 Task: Add Buddha Teas Organic Hibiscus Tea 18 Bags to the cart.
Action: Mouse pressed left at (23, 81)
Screenshot: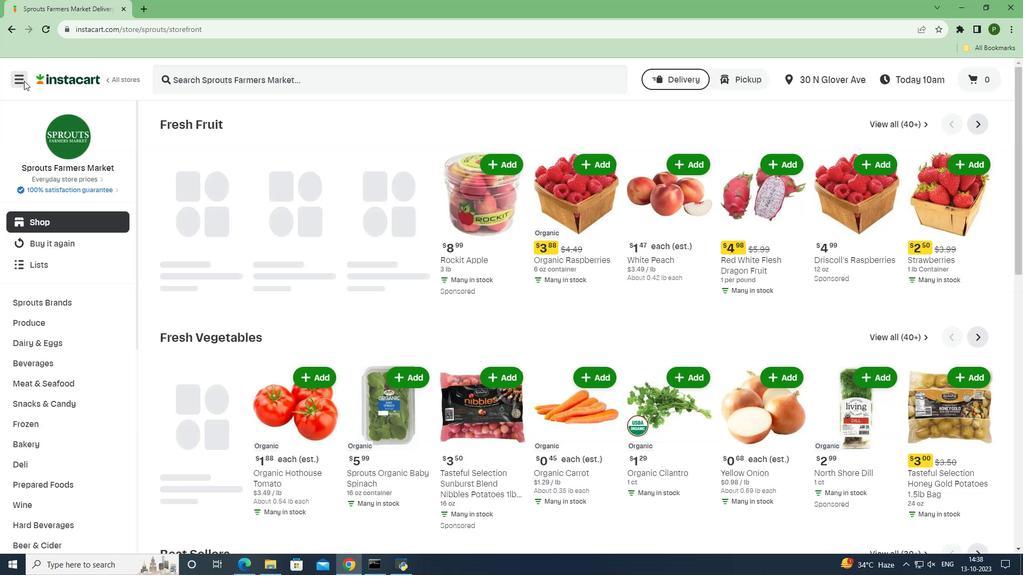 
Action: Mouse moved to (49, 288)
Screenshot: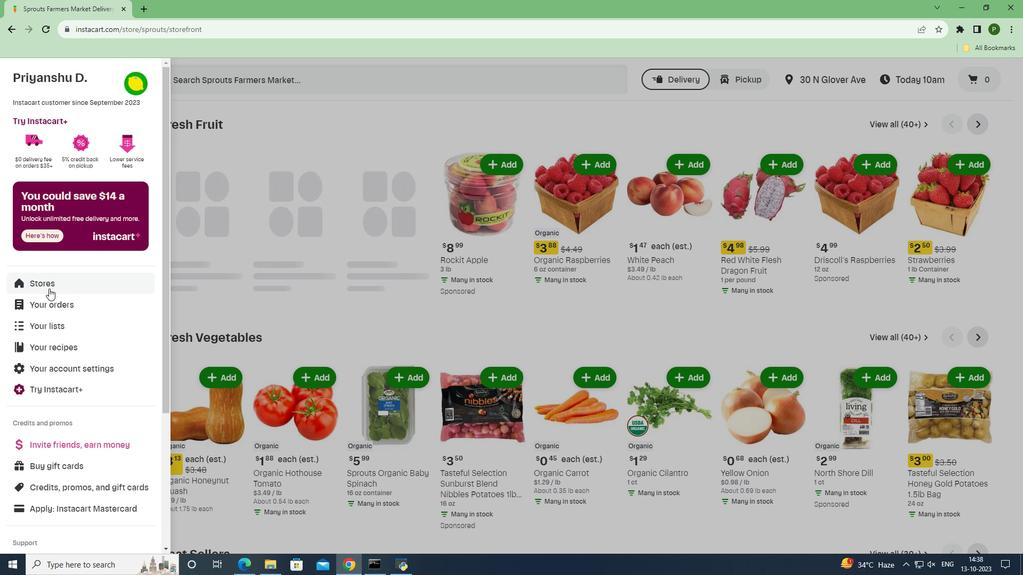 
Action: Mouse pressed left at (49, 288)
Screenshot: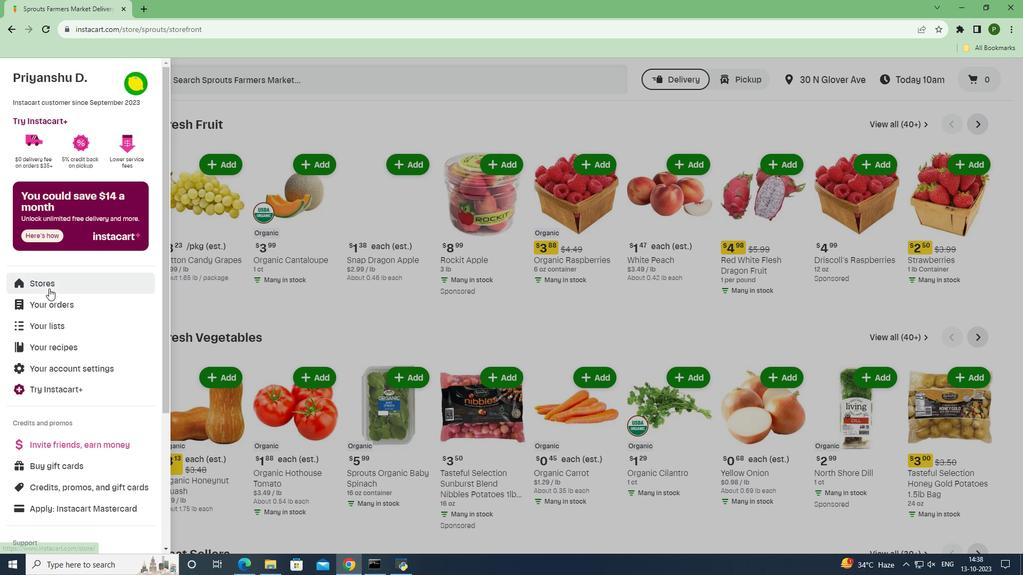 
Action: Mouse moved to (257, 123)
Screenshot: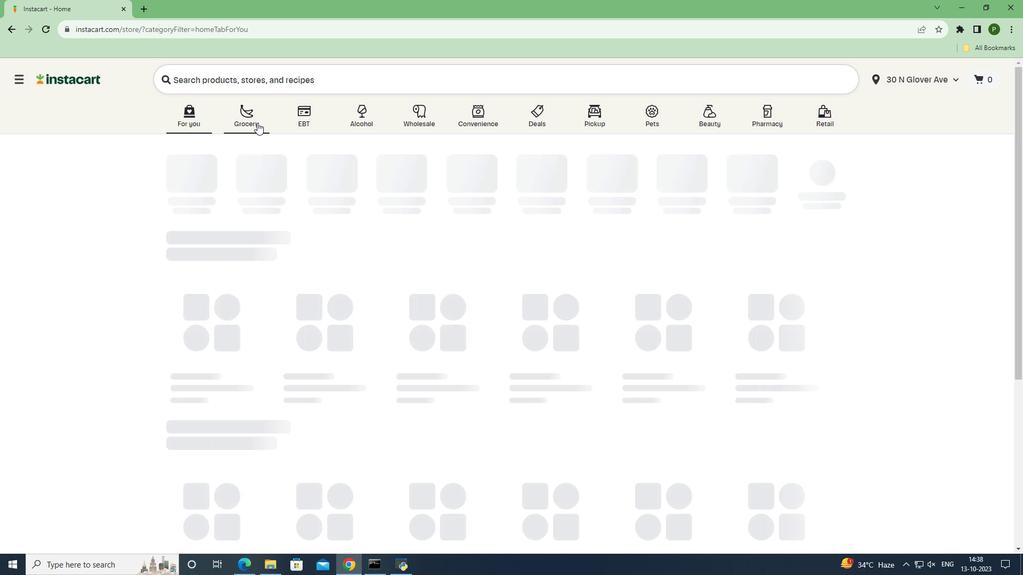 
Action: Mouse pressed left at (257, 123)
Screenshot: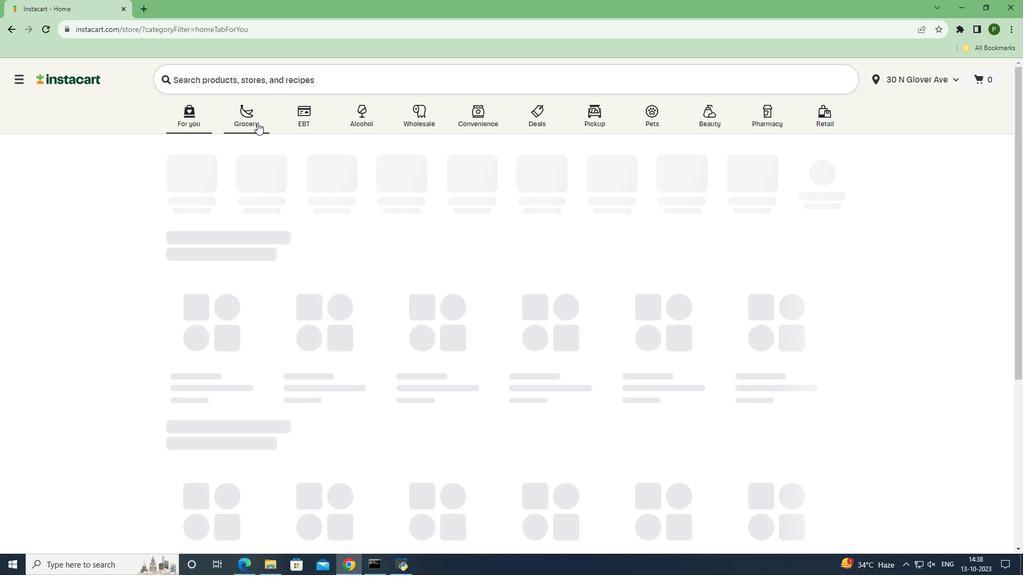 
Action: Mouse moved to (665, 255)
Screenshot: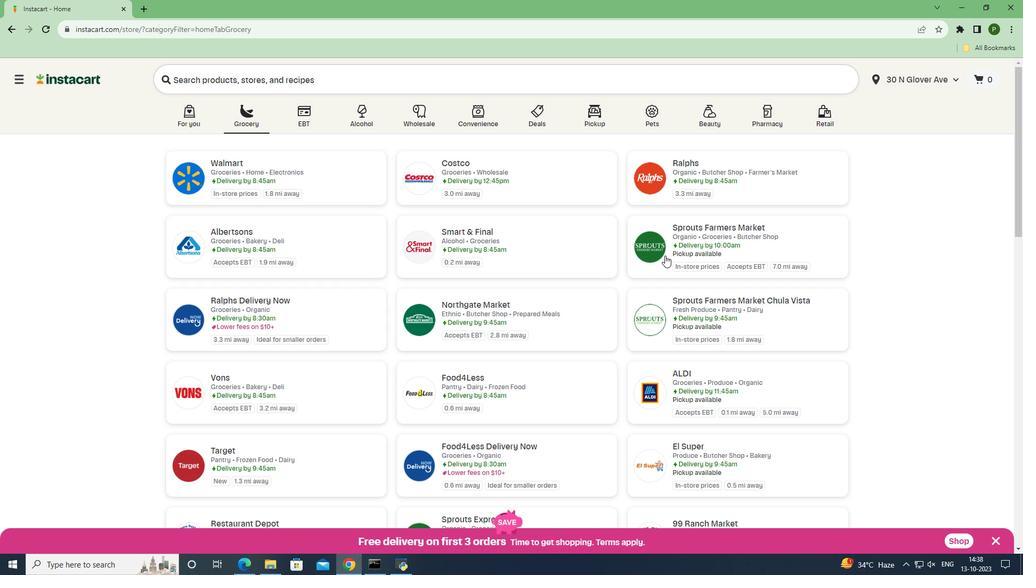 
Action: Mouse pressed left at (665, 255)
Screenshot: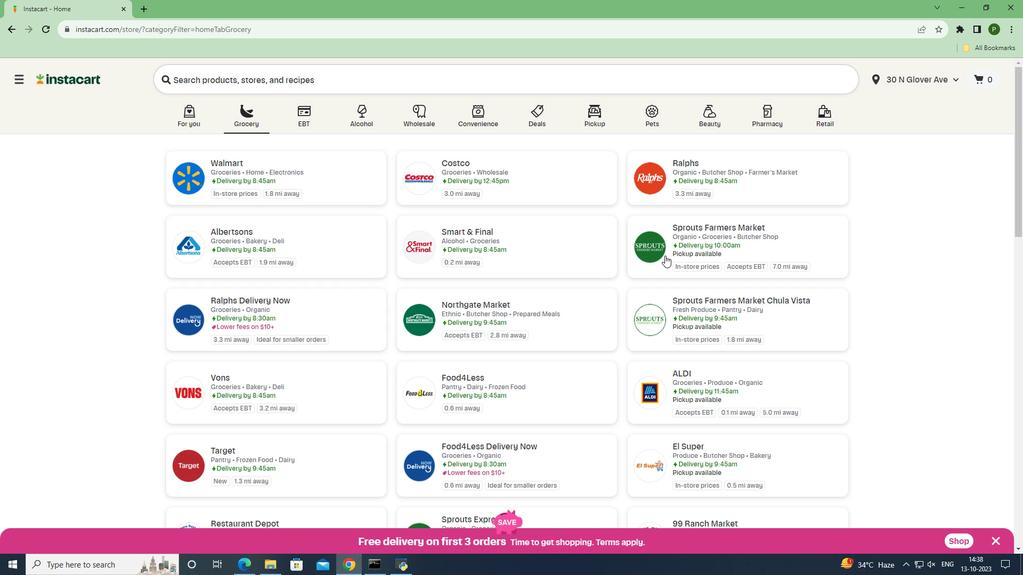 
Action: Mouse moved to (58, 365)
Screenshot: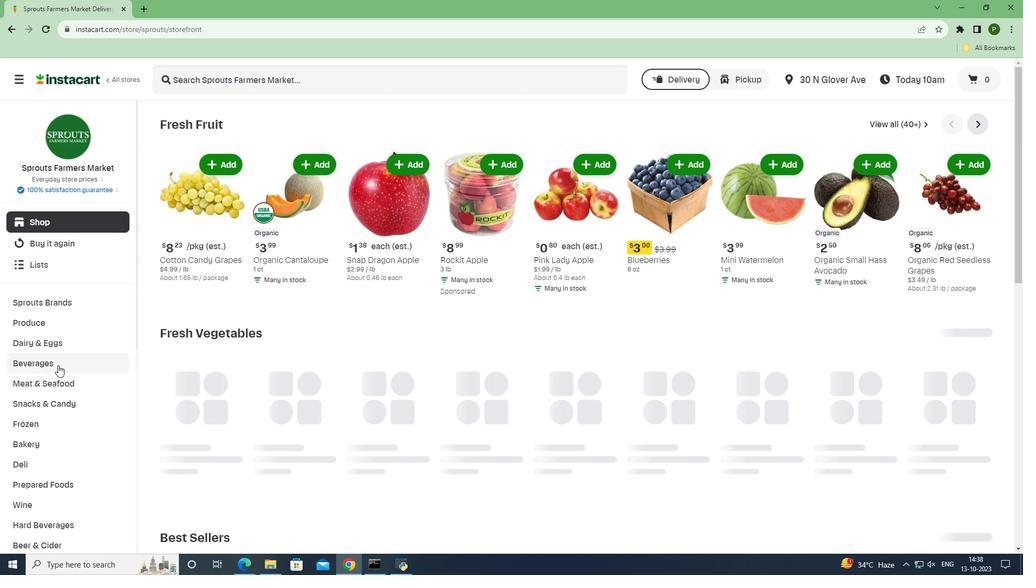 
Action: Mouse pressed left at (58, 365)
Screenshot: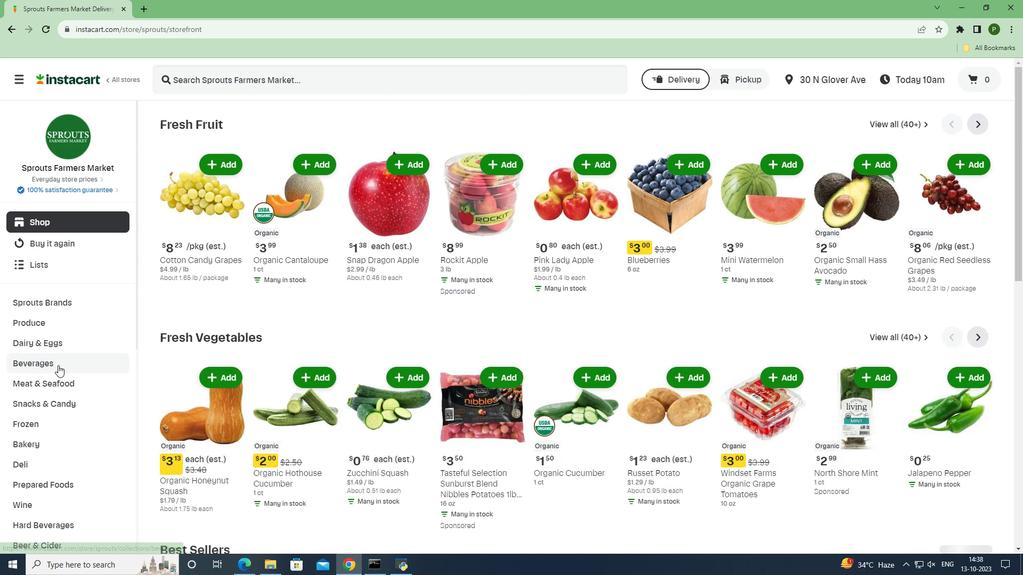 
Action: Mouse moved to (926, 143)
Screenshot: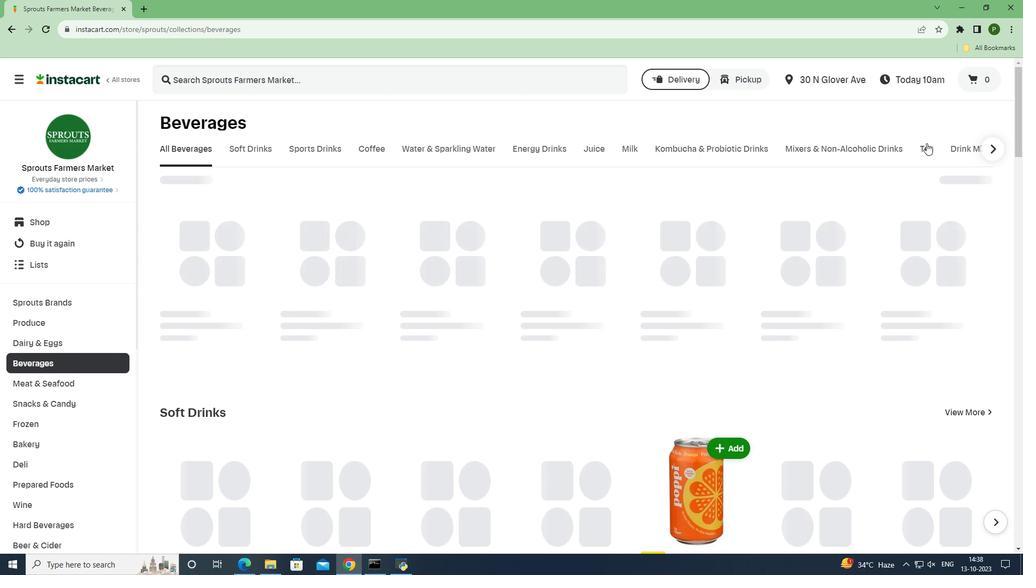 
Action: Mouse pressed left at (926, 143)
Screenshot: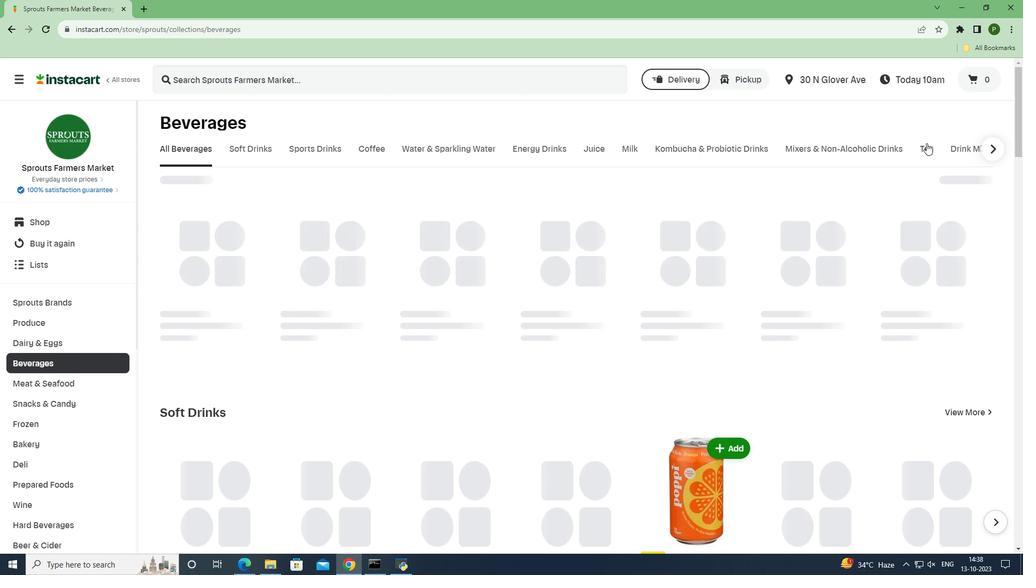
Action: Mouse moved to (343, 83)
Screenshot: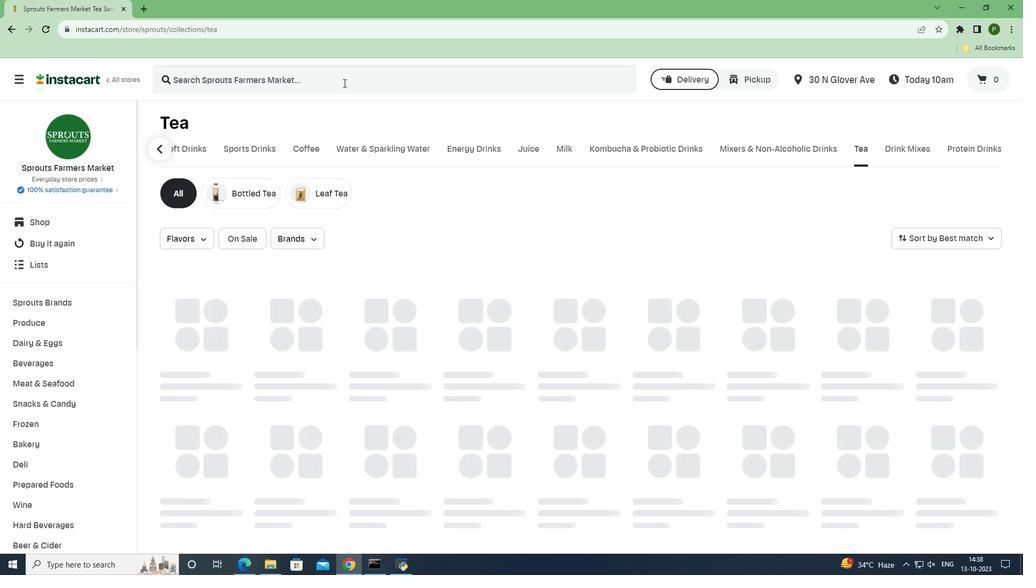 
Action: Mouse pressed left at (343, 83)
Screenshot: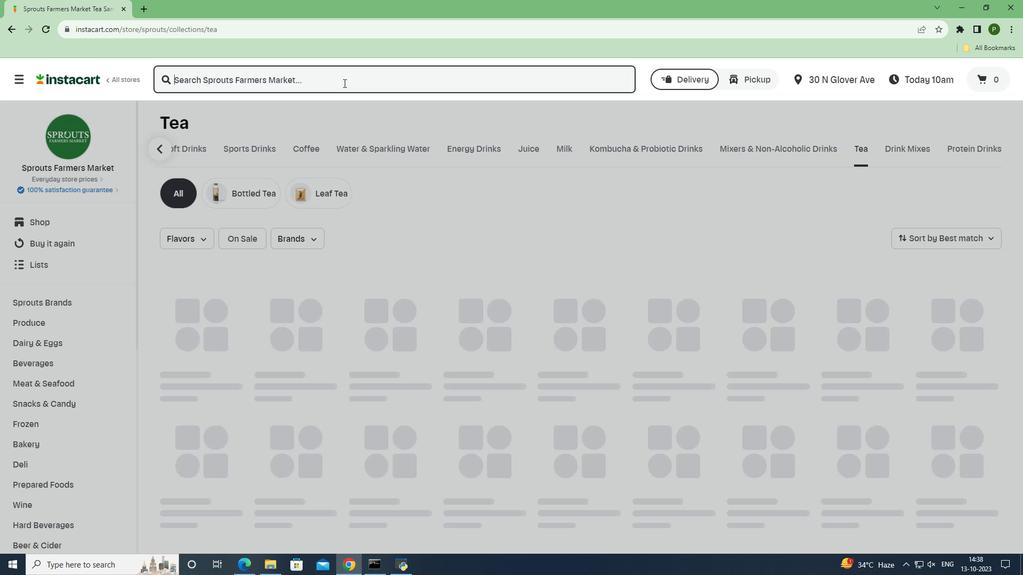 
Action: Key pressed <Key.caps_lock>B<Key.caps_lock>uddha<Key.space><Key.caps_lock>T<Key.caps_lock>eas<Key.space><Key.caps_lock>O<Key.caps_lock>rganic<Key.space><Key.caps_lock>H<Key.caps_lock>ibiscus<Key.space><Key.caps_lock>T<Key.caps_lock>ea<Key.space>18<Key.space><Key.caps_lock>B<Key.caps_lock>ags<Key.space><Key.enter>
Screenshot: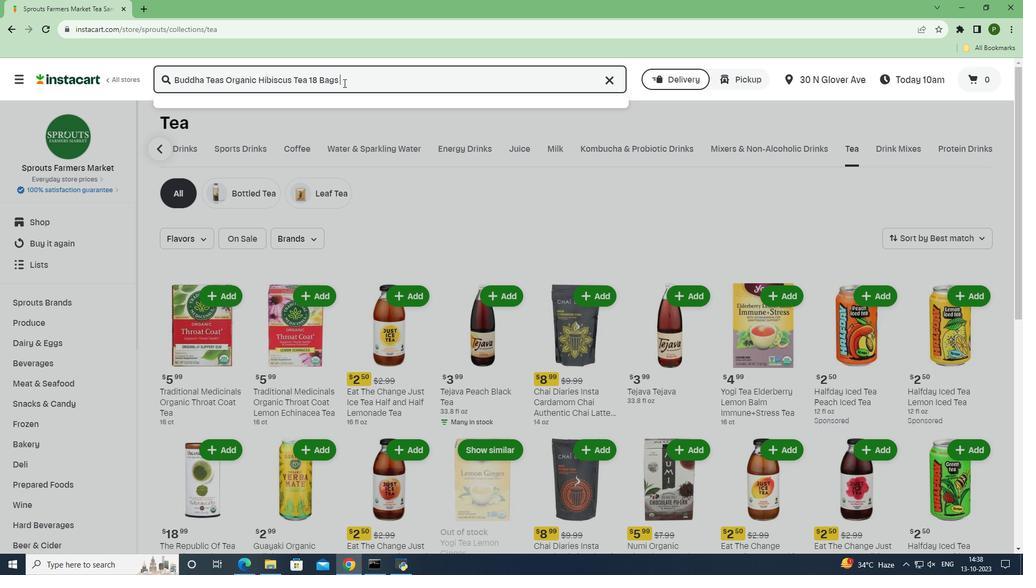 
Action: Mouse moved to (642, 190)
Screenshot: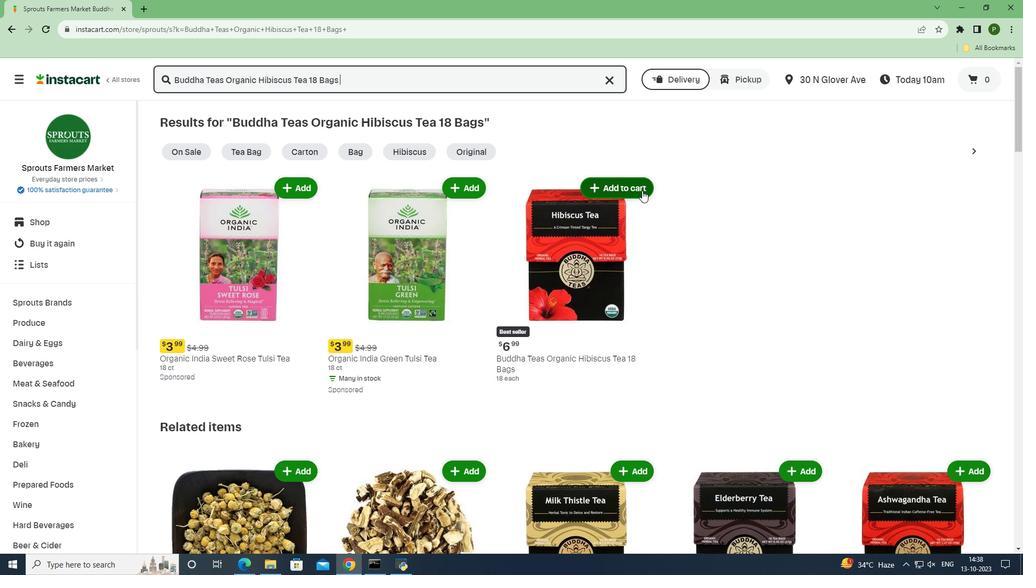 
Action: Mouse pressed left at (642, 190)
Screenshot: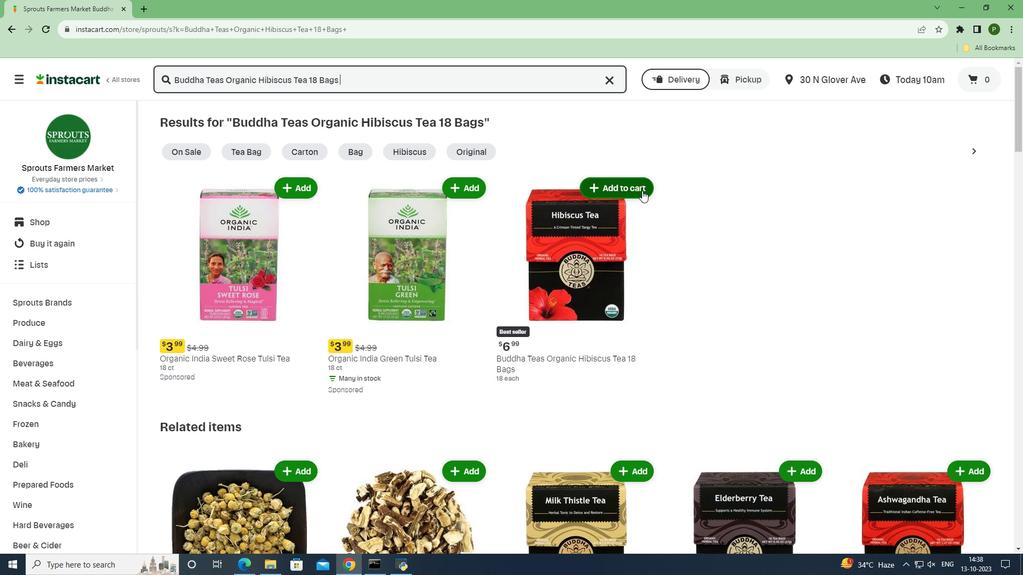 
Action: Mouse moved to (672, 256)
Screenshot: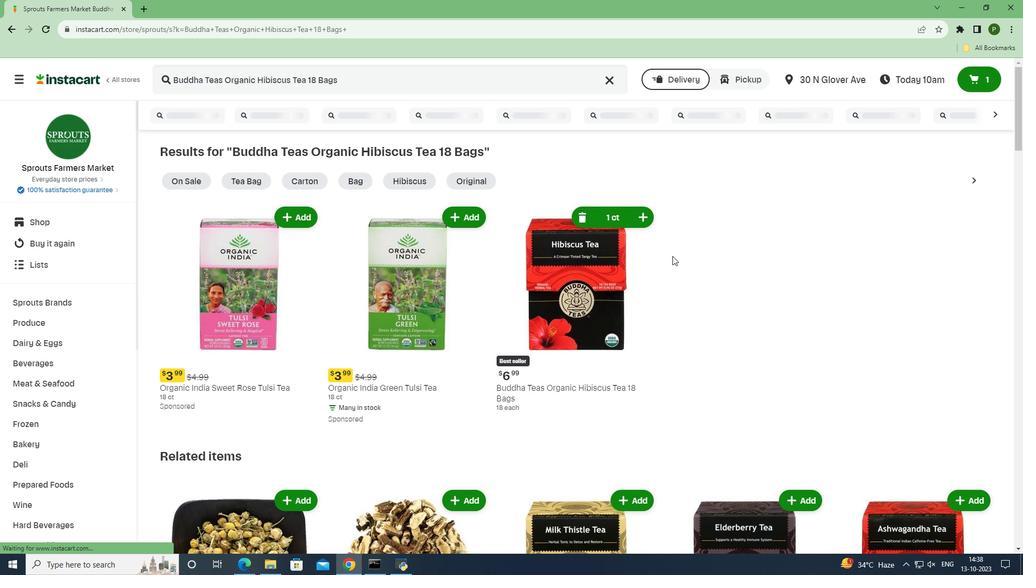 
